 Task: Create Card Project Risk Assessment in Board Knowledge Base Software to Workspace External Affairs. Create Card Event Coordination Review in Board Customer Churn Analysis to Workspace External Affairs. Create Card Project Risk Assessment in Board Sales Team Training and Development to Workspace External Affairs
Action: Mouse moved to (876, 303)
Screenshot: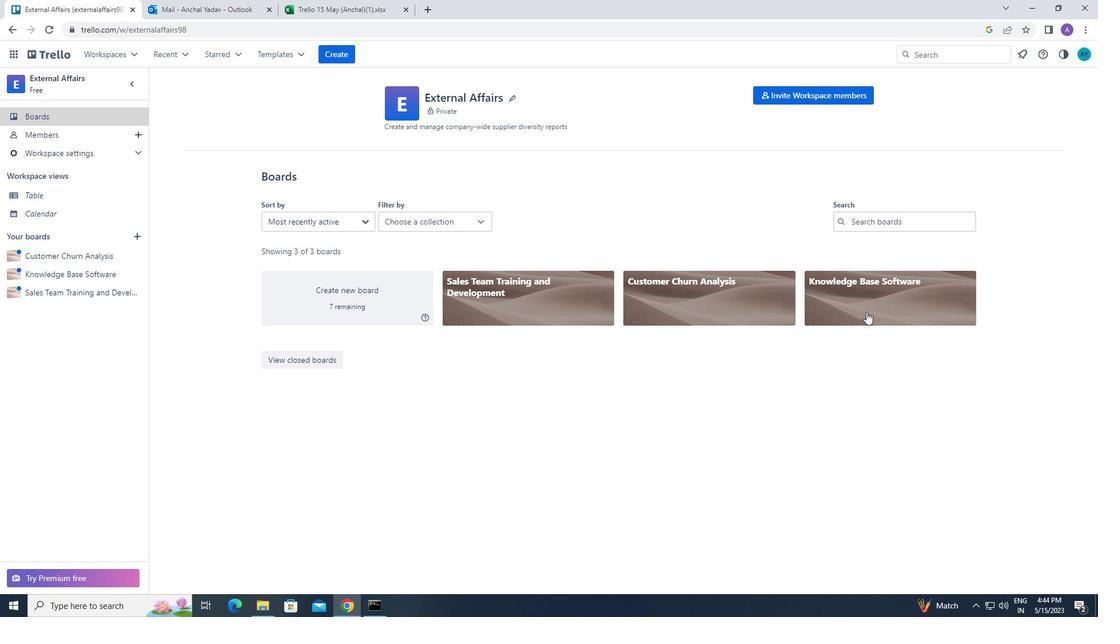 
Action: Mouse pressed left at (876, 303)
Screenshot: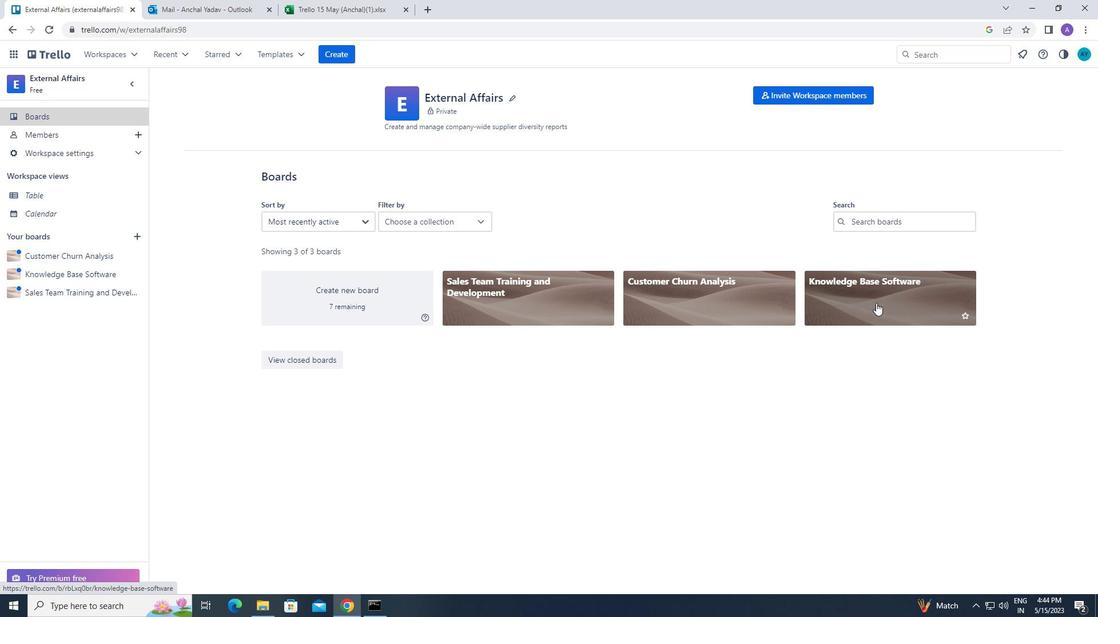 
Action: Mouse moved to (374, 145)
Screenshot: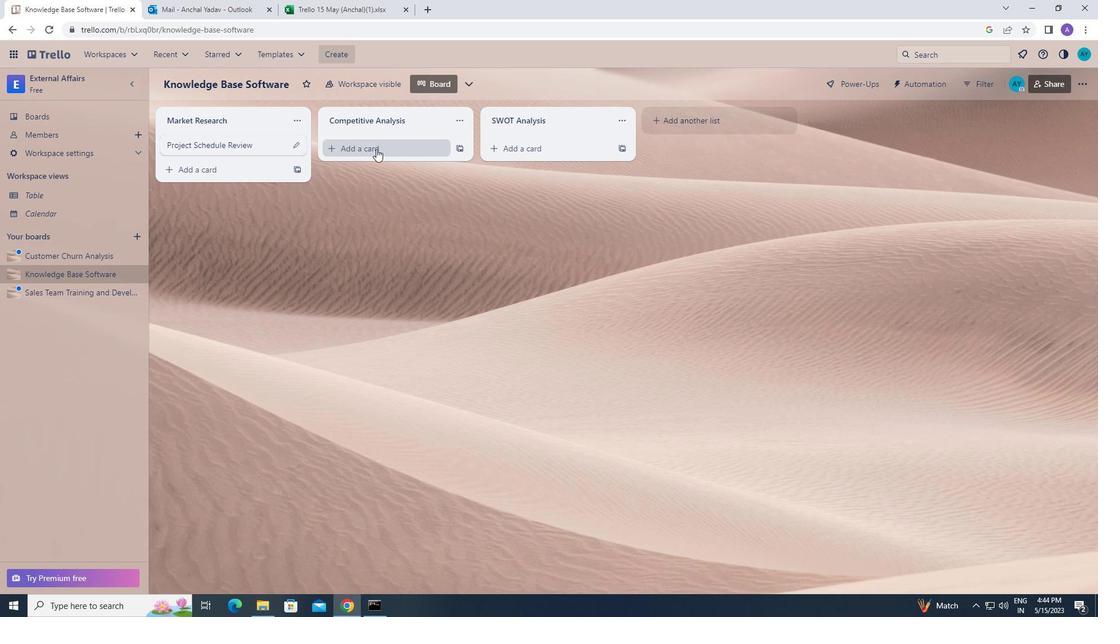 
Action: Mouse pressed left at (374, 145)
Screenshot: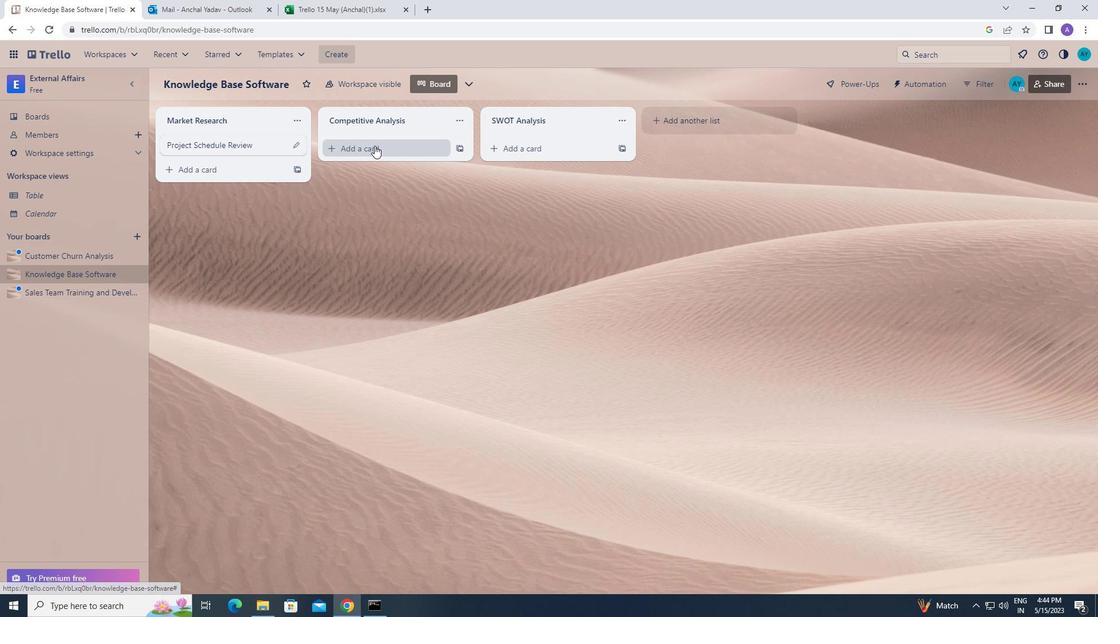 
Action: Mouse moved to (370, 152)
Screenshot: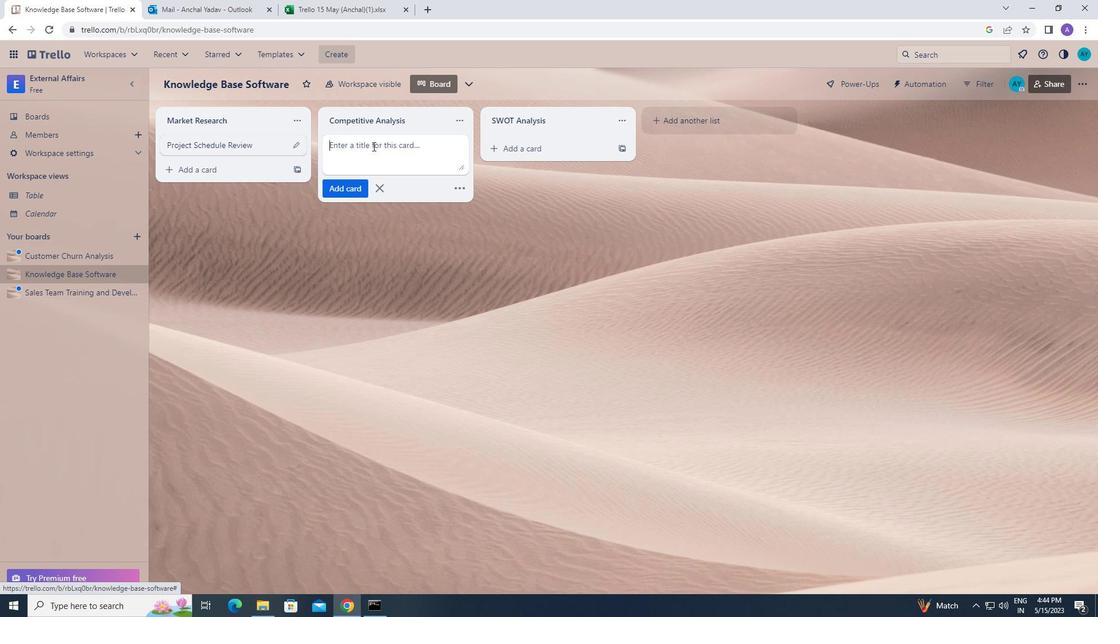
Action: Mouse pressed left at (370, 152)
Screenshot: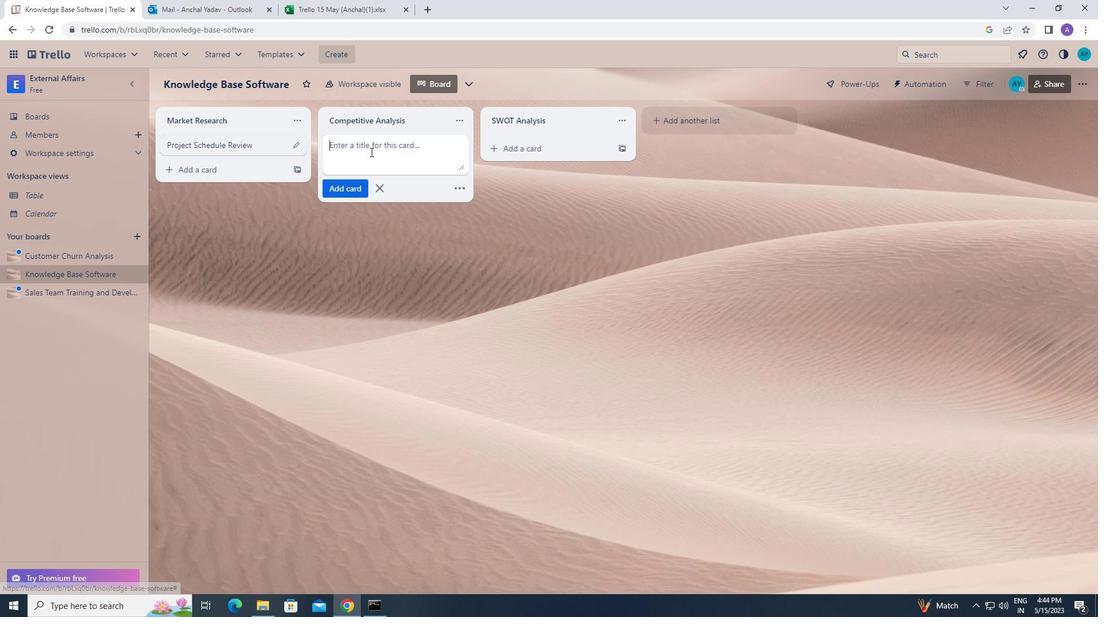 
Action: Key pressed p<Key.caps_lock>roject<Key.space><Key.caps_lock>r<Key.caps_lock>
Screenshot: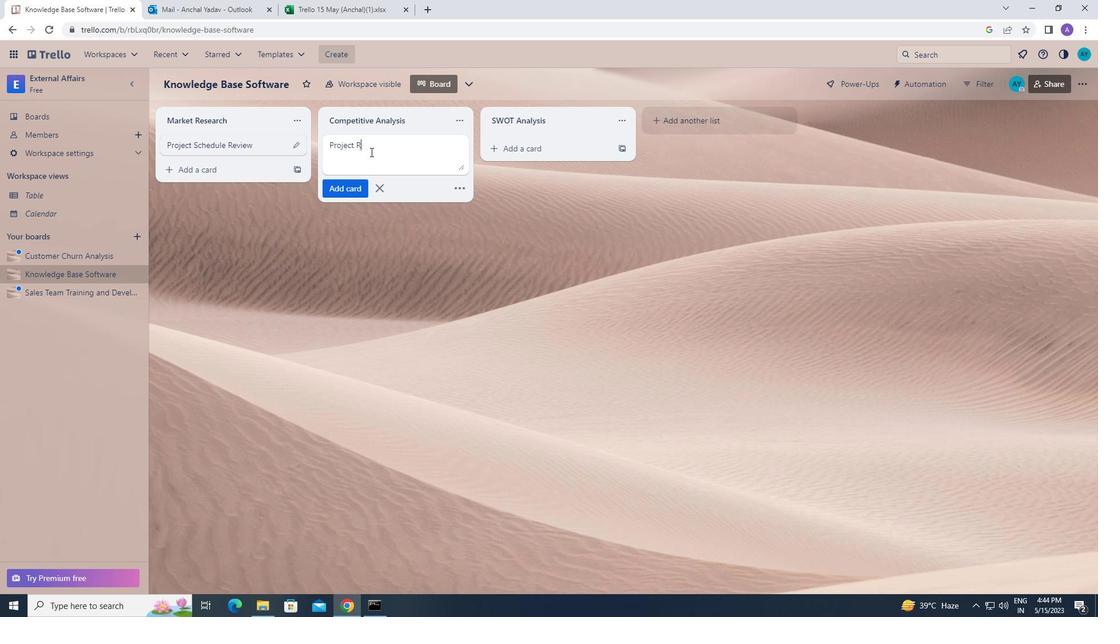 
Action: Mouse moved to (422, 172)
Screenshot: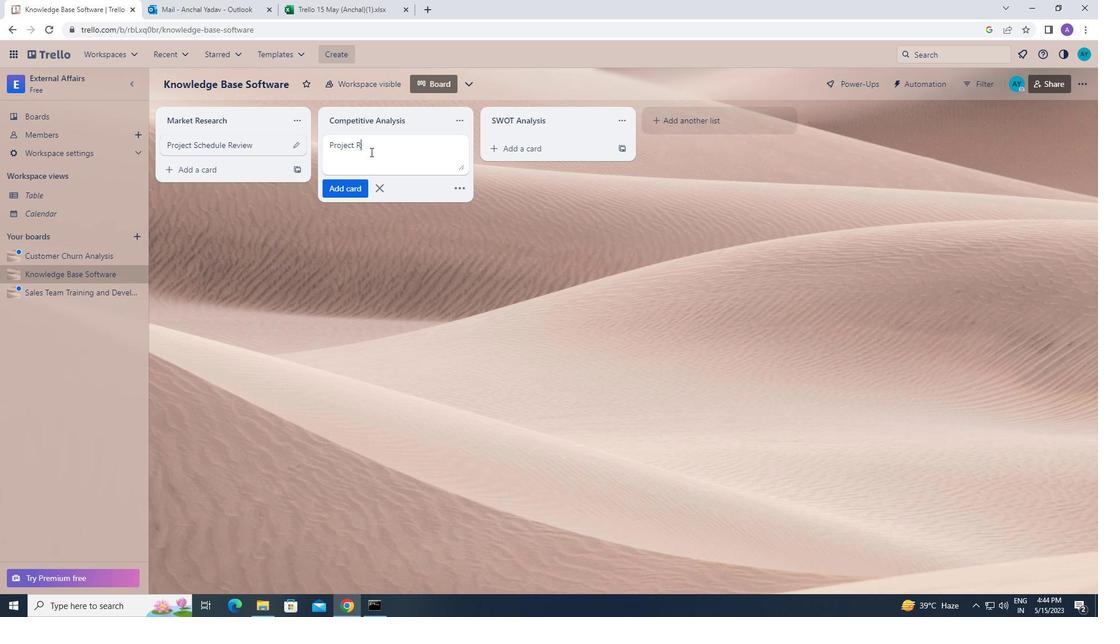 
Action: Key pressed i
Screenshot: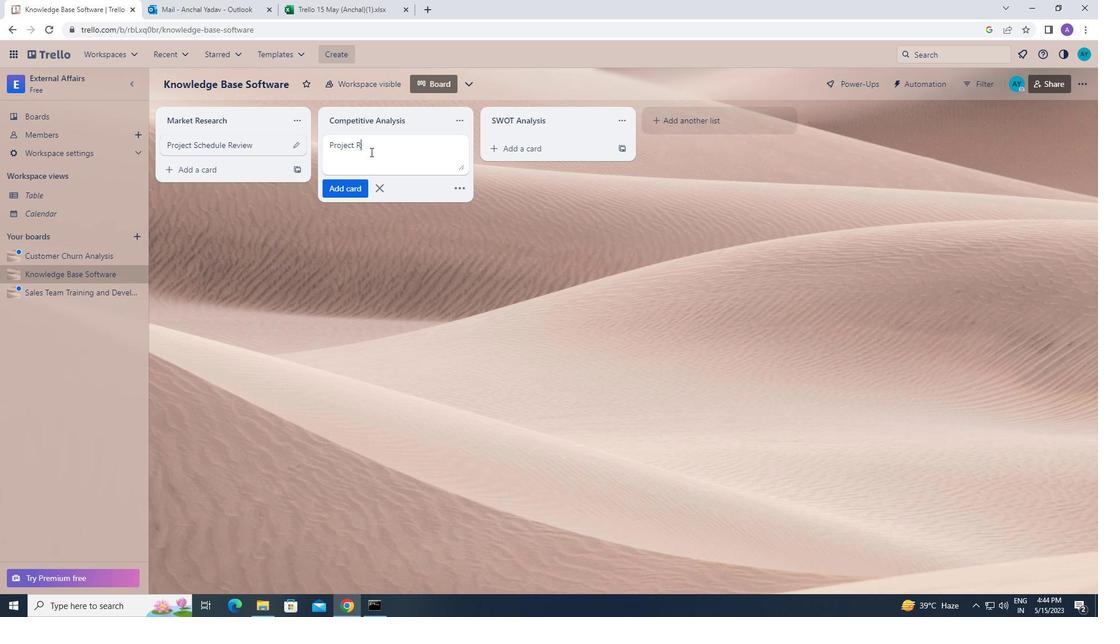 
Action: Mouse moved to (582, 268)
Screenshot: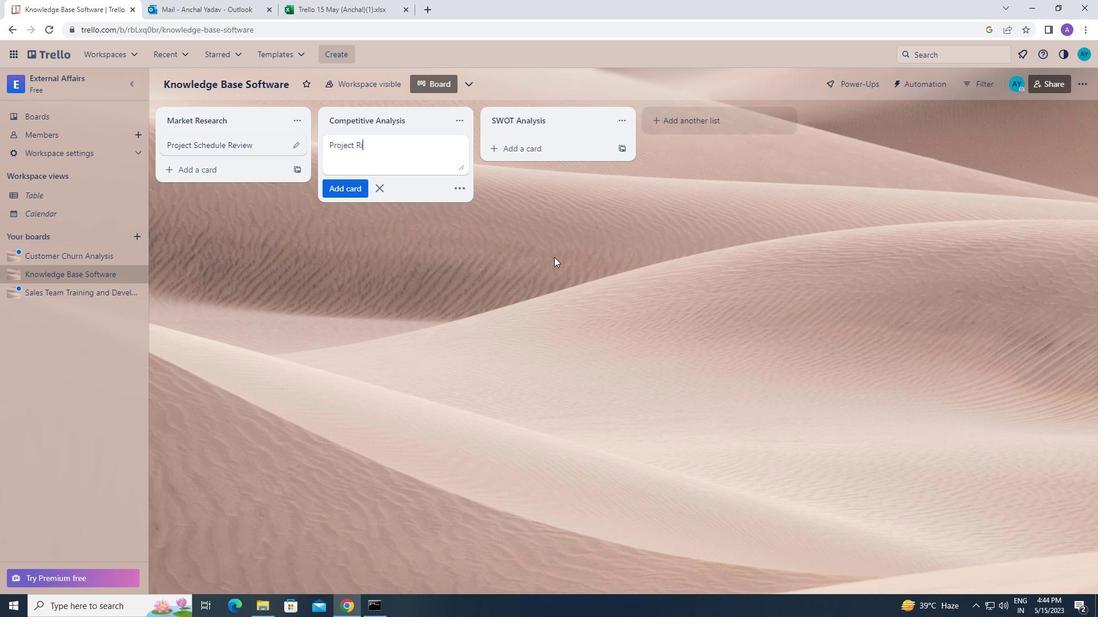 
Action: Key pressed sk<Key.space><Key.caps_lock>a<Key.caps_lock>ssessmen
Screenshot: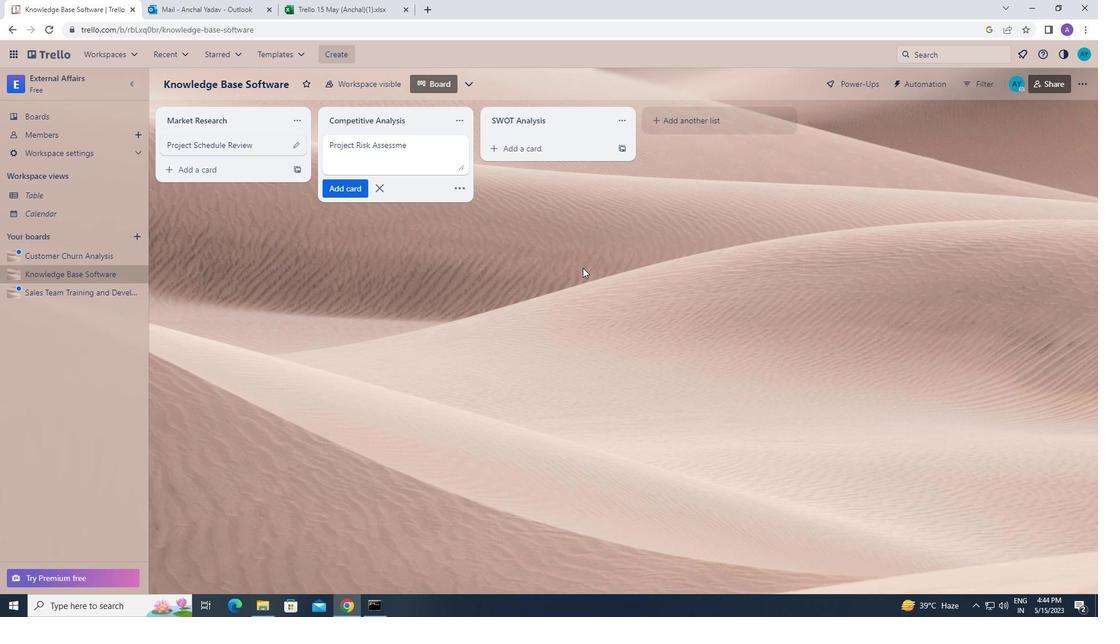 
Action: Mouse moved to (586, 270)
Screenshot: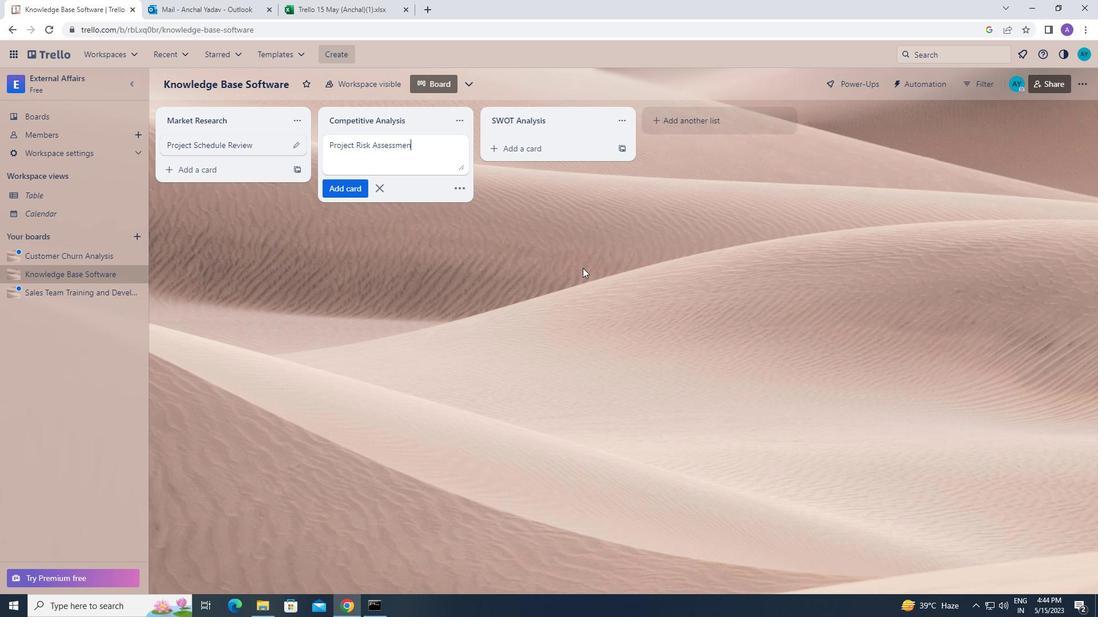 
Action: Key pressed t
Screenshot: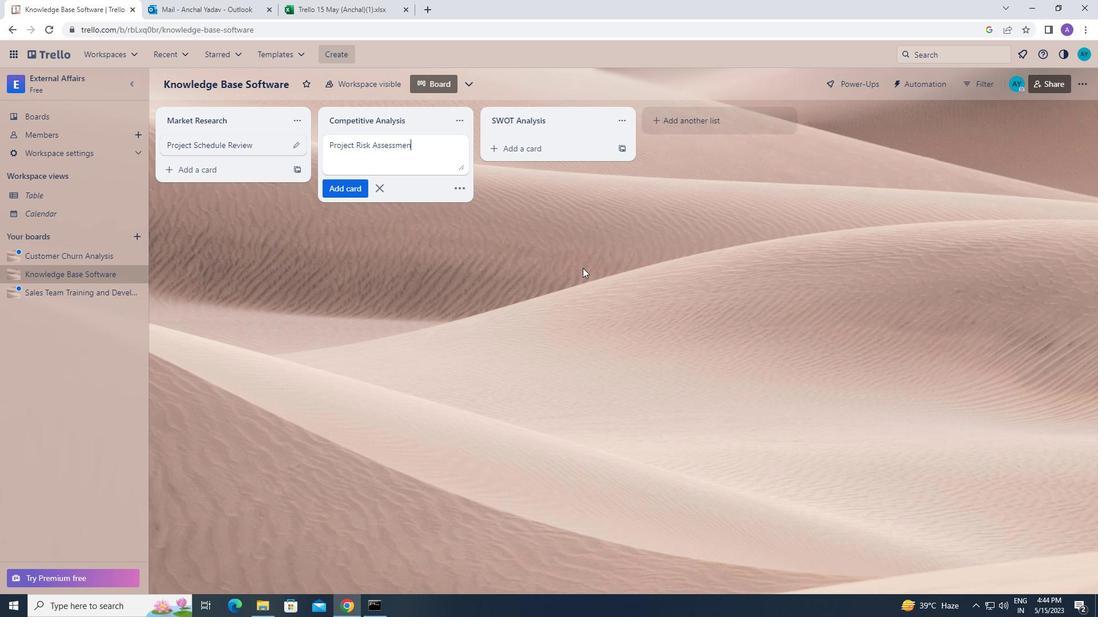 
Action: Mouse moved to (350, 190)
Screenshot: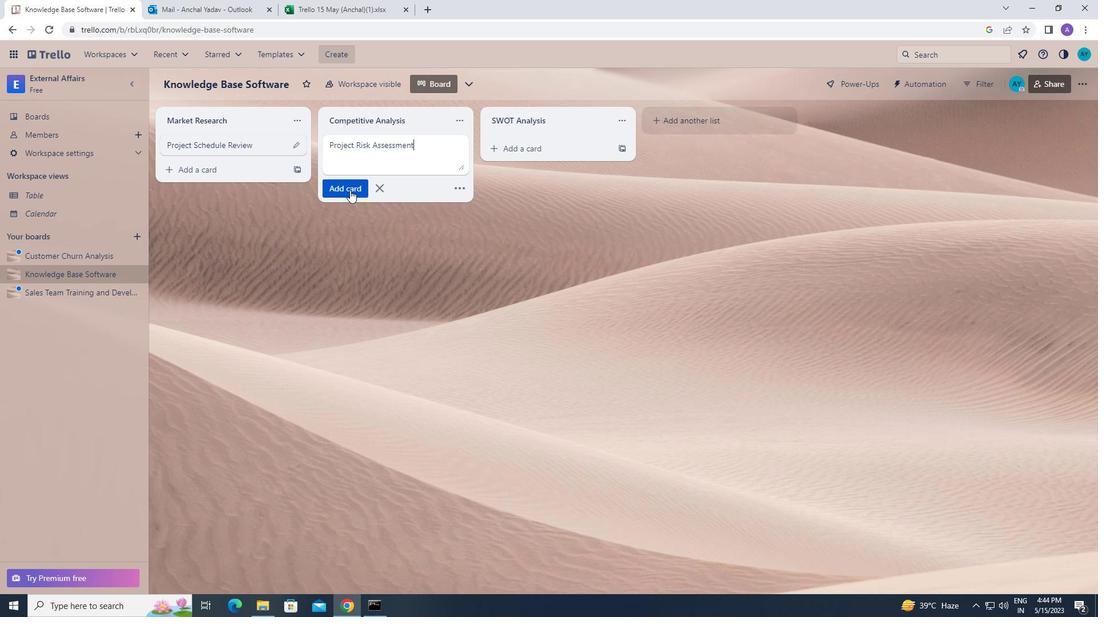 
Action: Mouse pressed left at (350, 190)
Screenshot: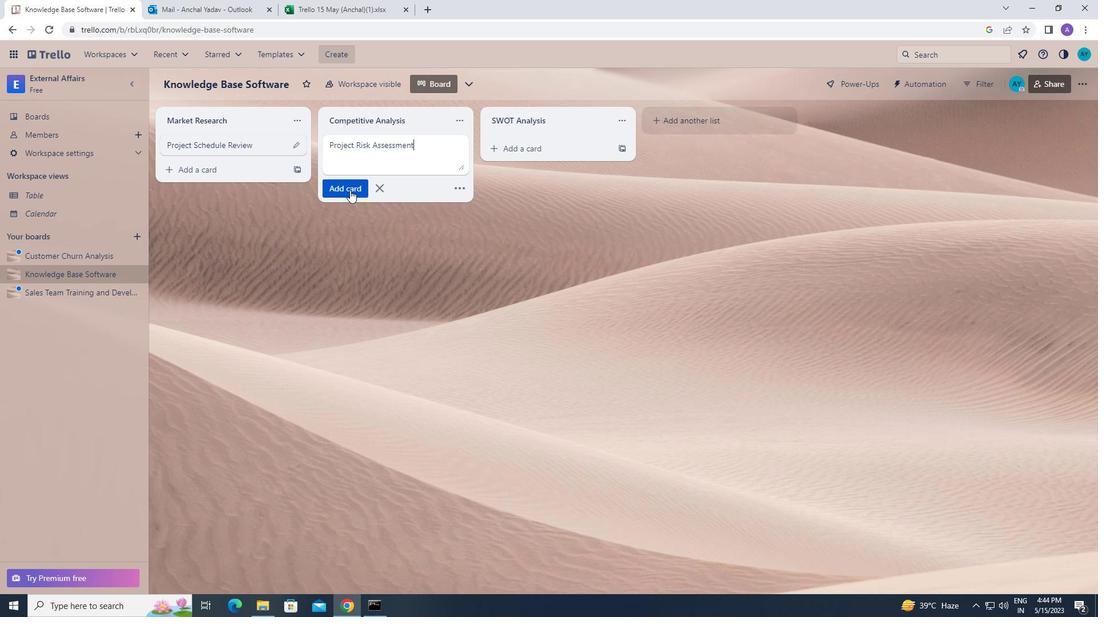 
Action: Mouse moved to (112, 54)
Screenshot: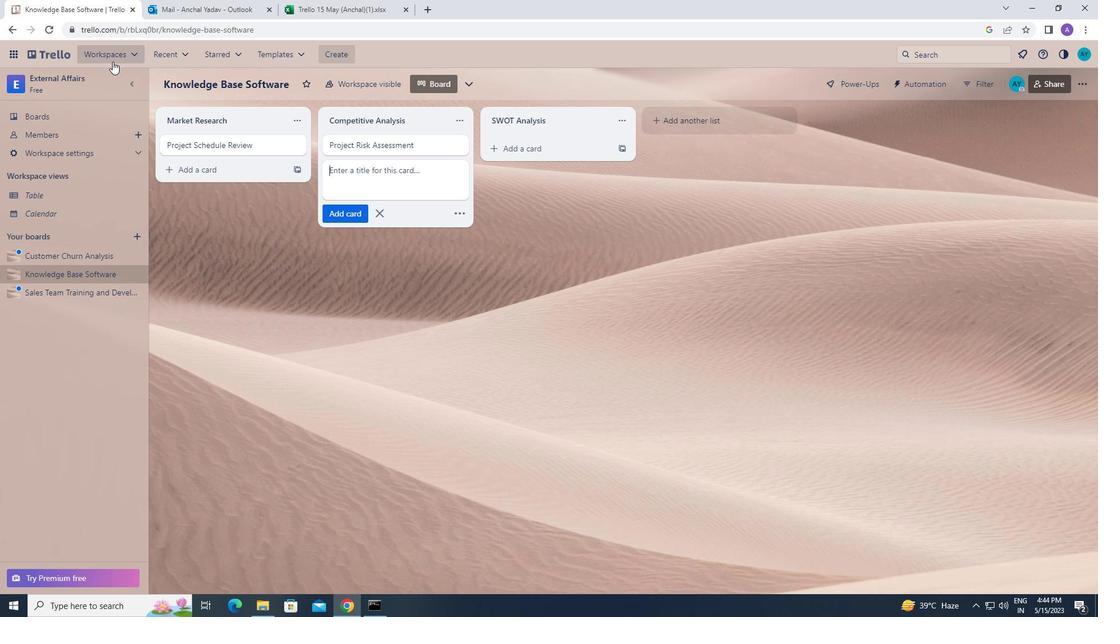 
Action: Mouse pressed left at (112, 54)
Screenshot: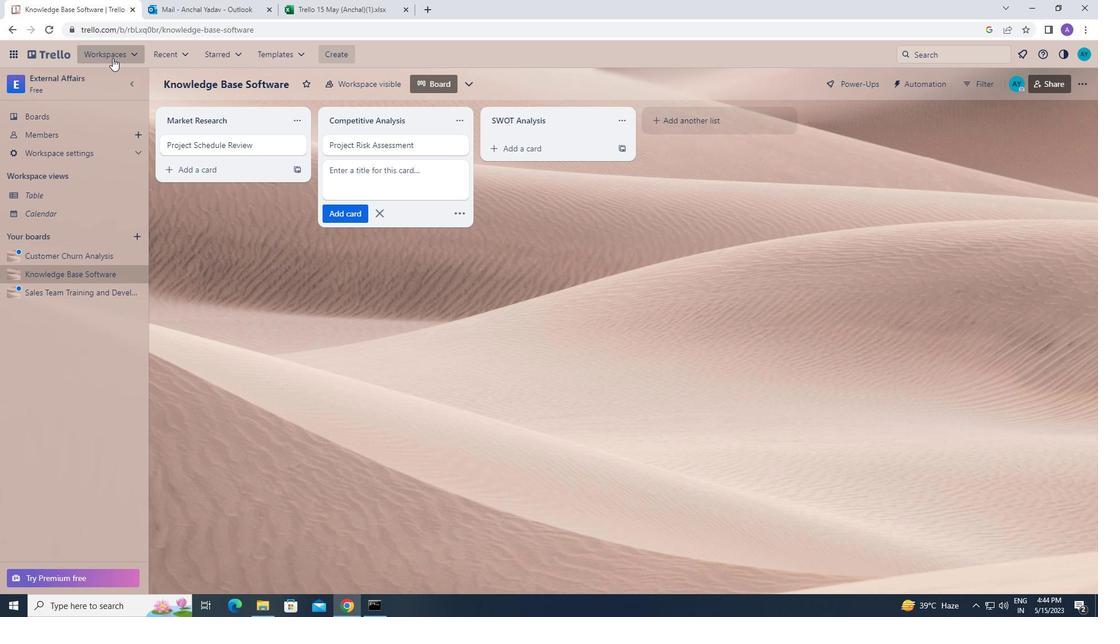 
Action: Mouse moved to (171, 362)
Screenshot: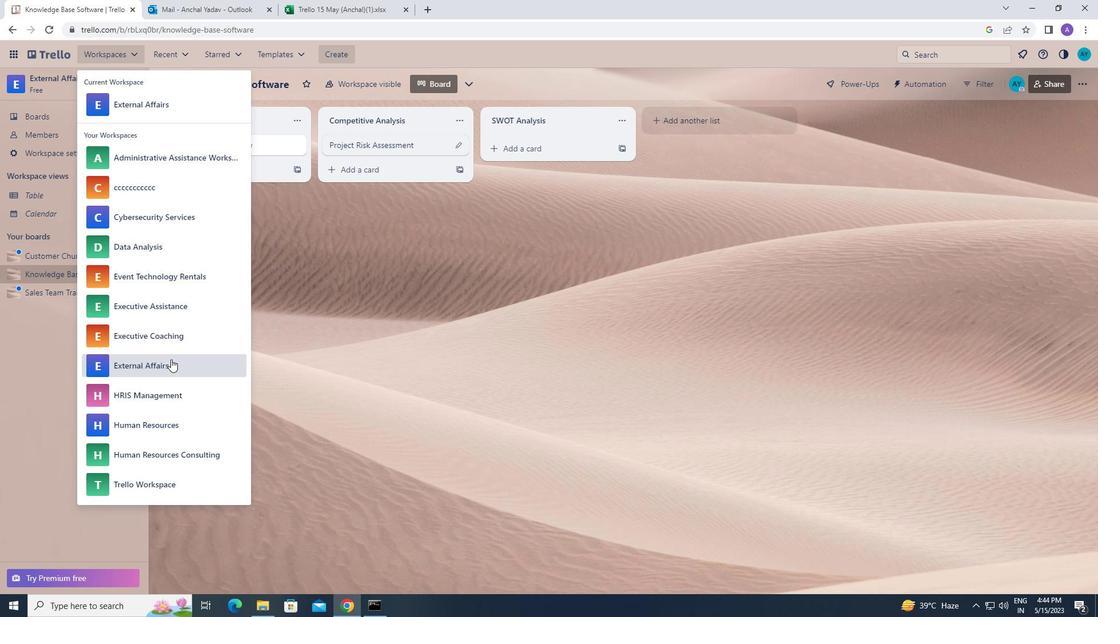 
Action: Mouse pressed left at (171, 362)
Screenshot: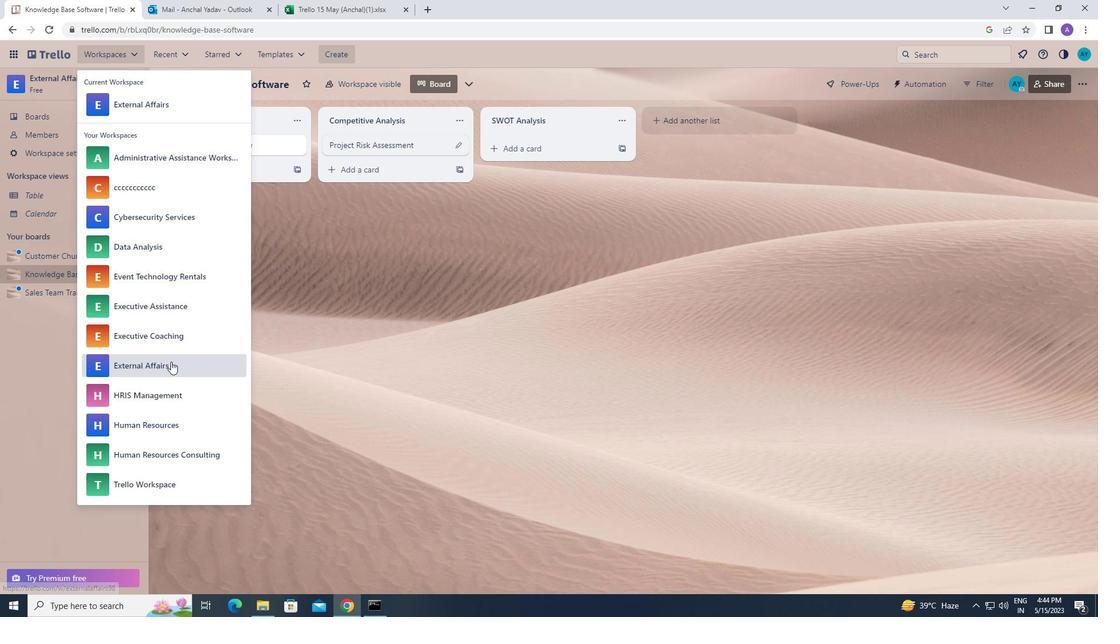 
Action: Mouse moved to (867, 296)
Screenshot: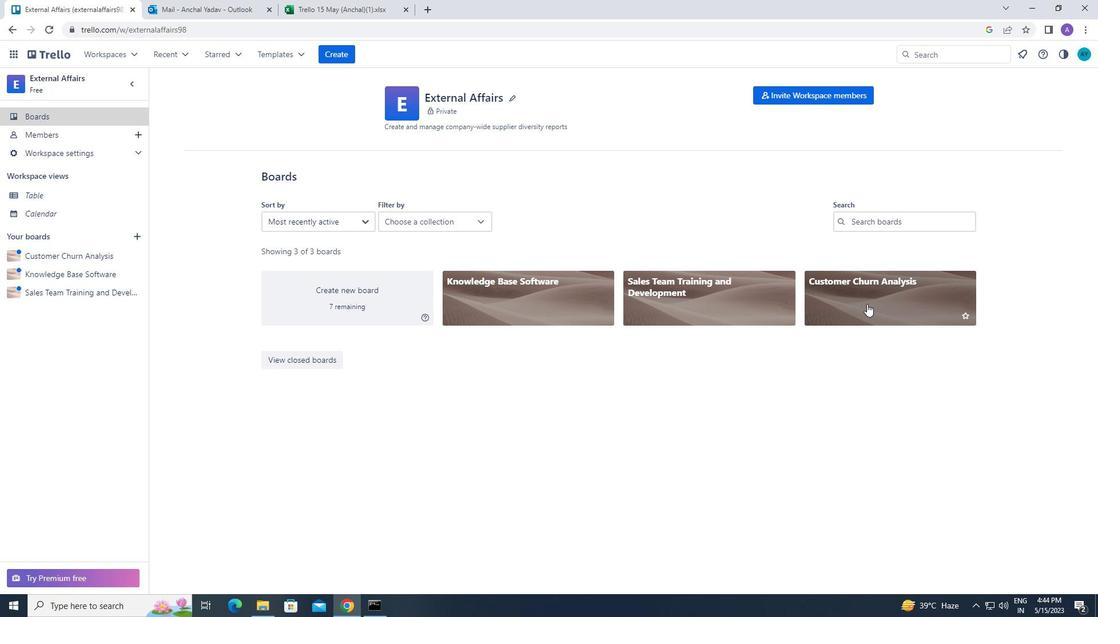 
Action: Mouse pressed left at (867, 296)
Screenshot: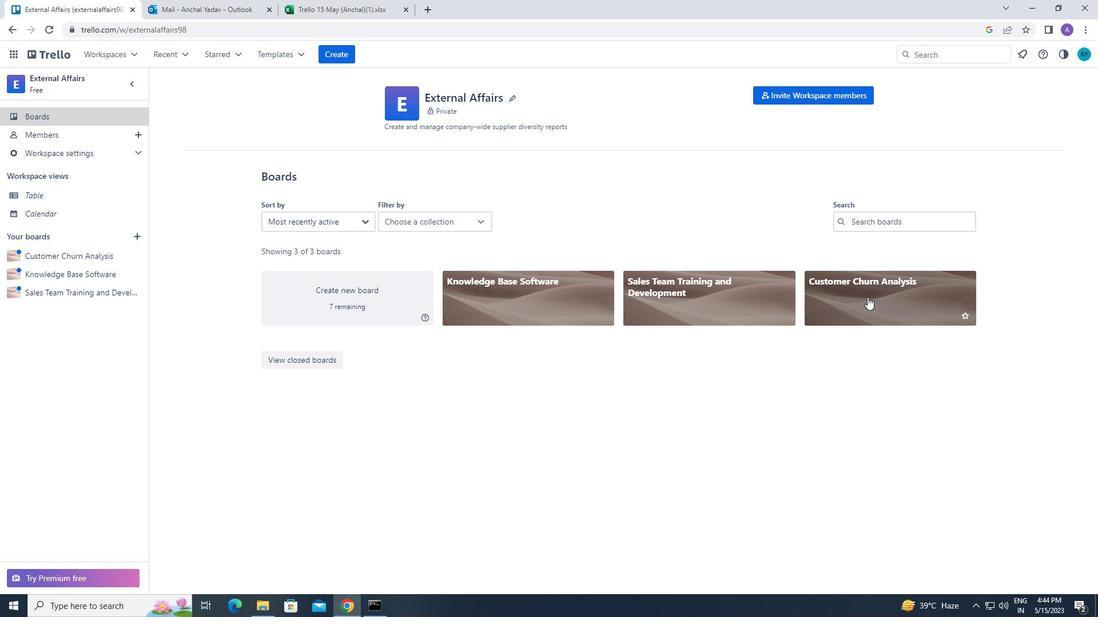 
Action: Mouse moved to (354, 144)
Screenshot: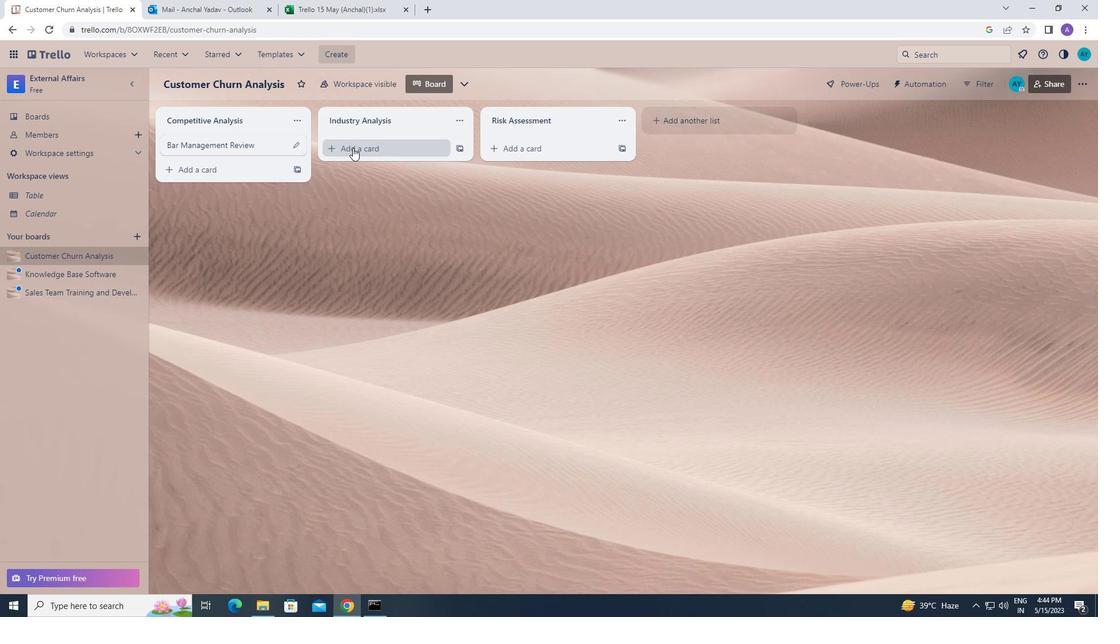 
Action: Mouse pressed left at (354, 144)
Screenshot: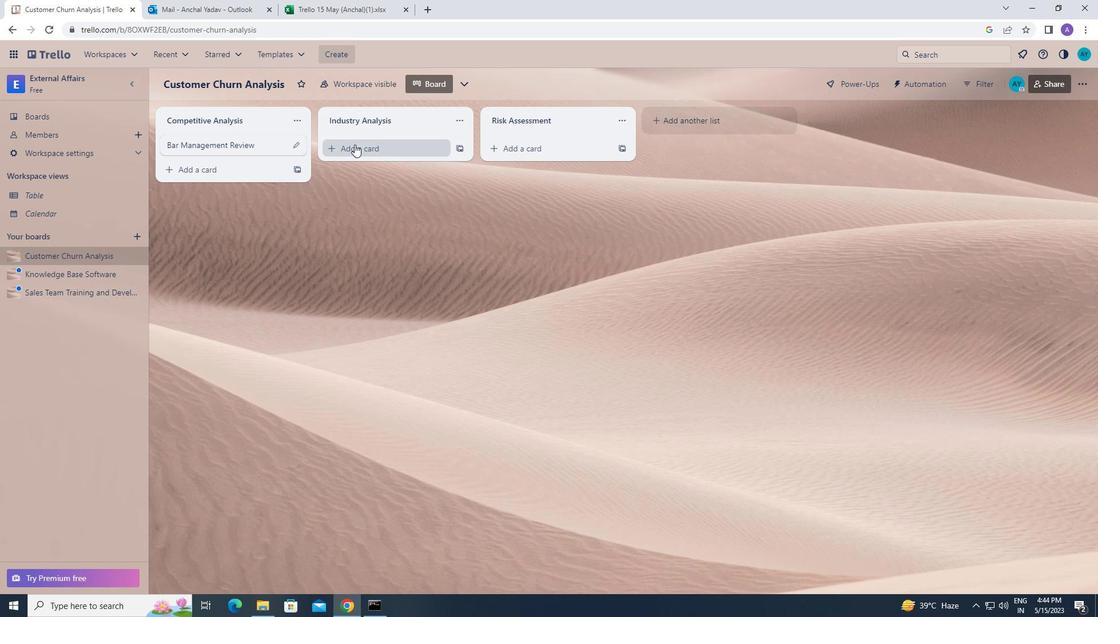
Action: Mouse moved to (361, 157)
Screenshot: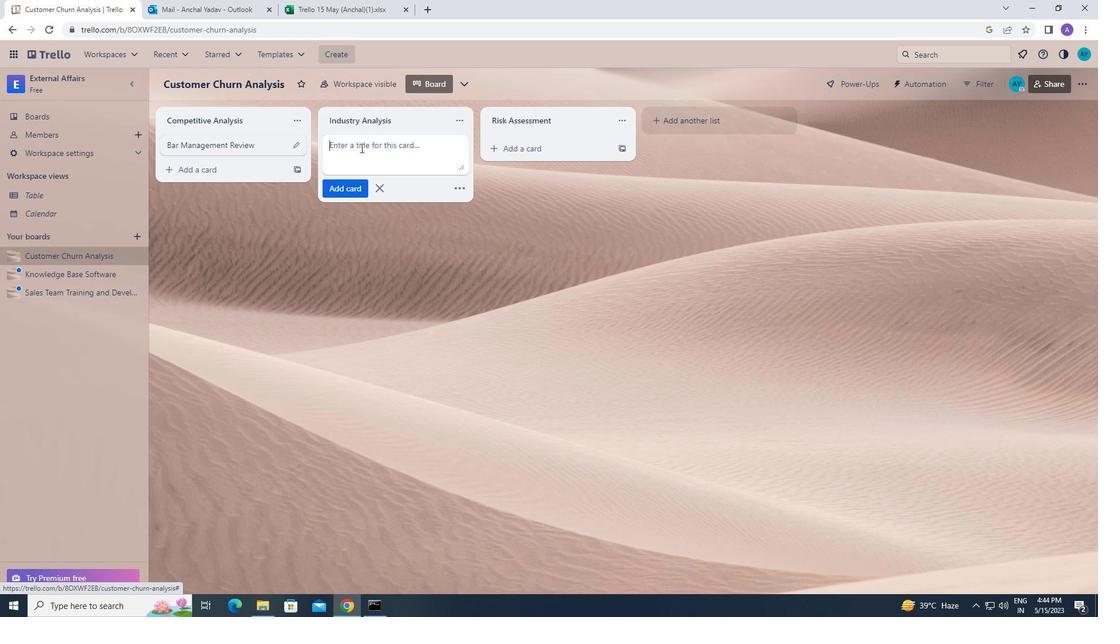 
Action: Mouse pressed left at (361, 157)
Screenshot: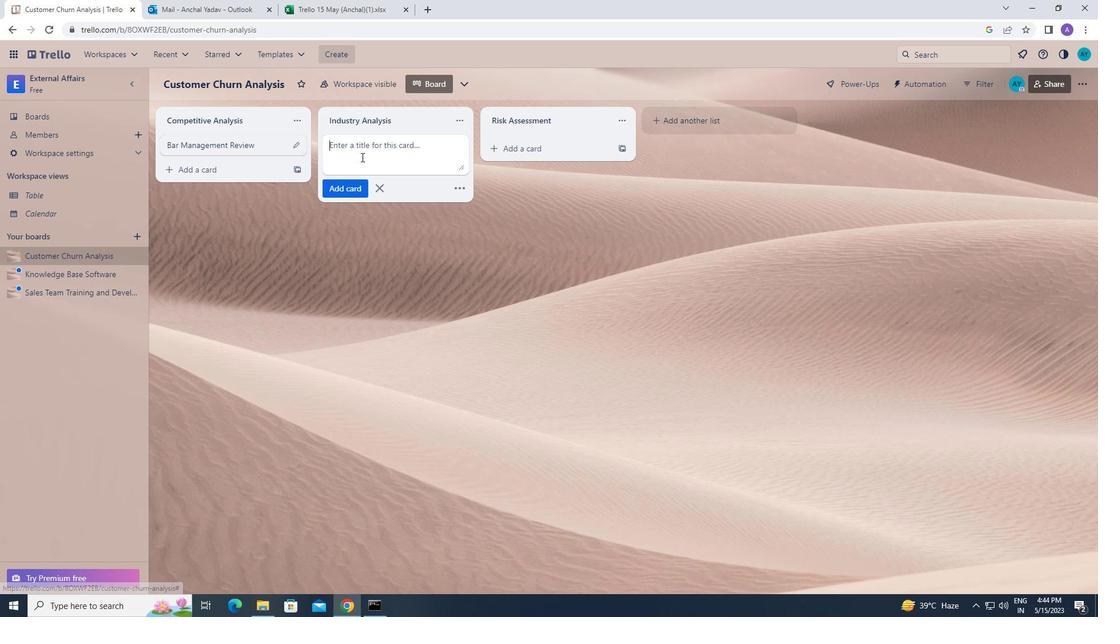 
Action: Key pressed <Key.caps_lock>e<Key.caps_lock>vent<Key.space><Key.caps_lock>c<Key.caps_lock>
Screenshot: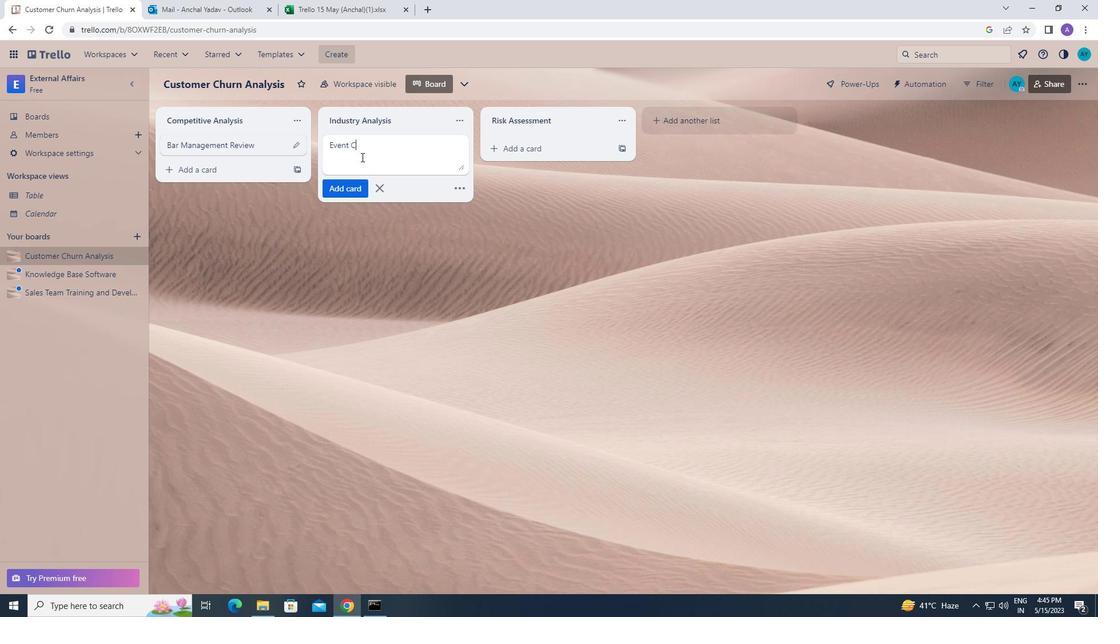 
Action: Mouse moved to (477, 341)
Screenshot: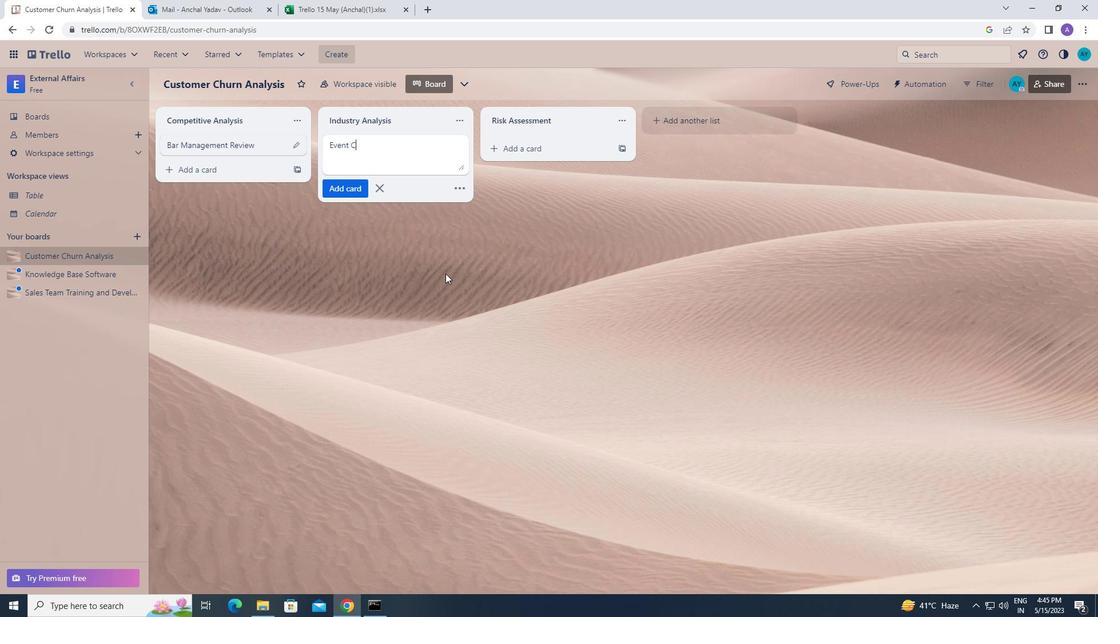 
Action: Key pressed oordination<Key.space><Key.caps_lock>r<Key.caps_lock>eview
Screenshot: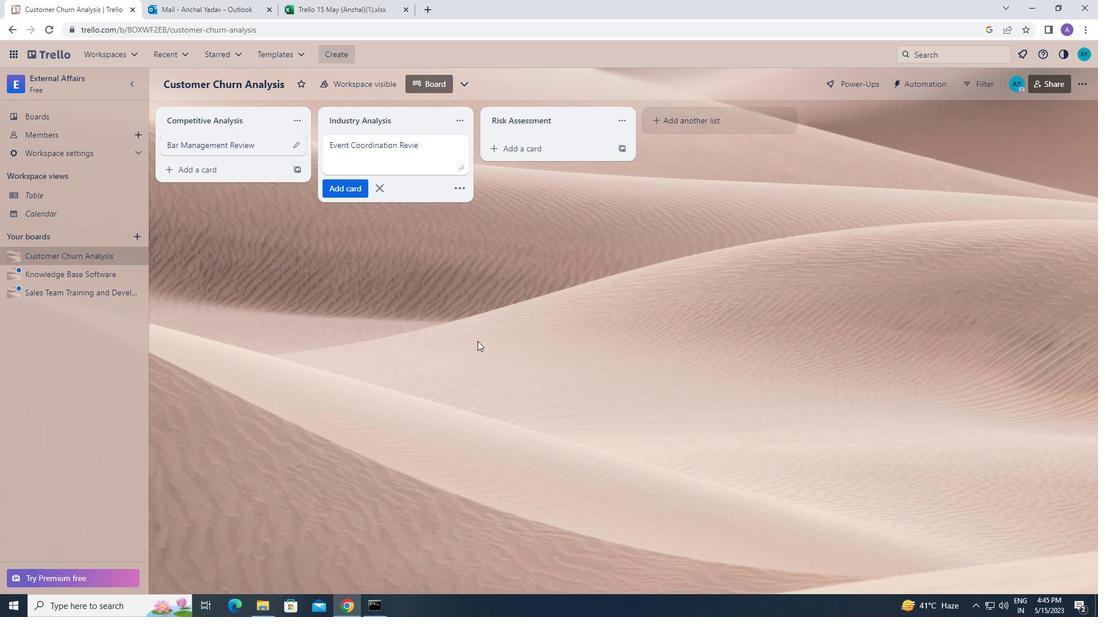 
Action: Mouse moved to (348, 191)
Screenshot: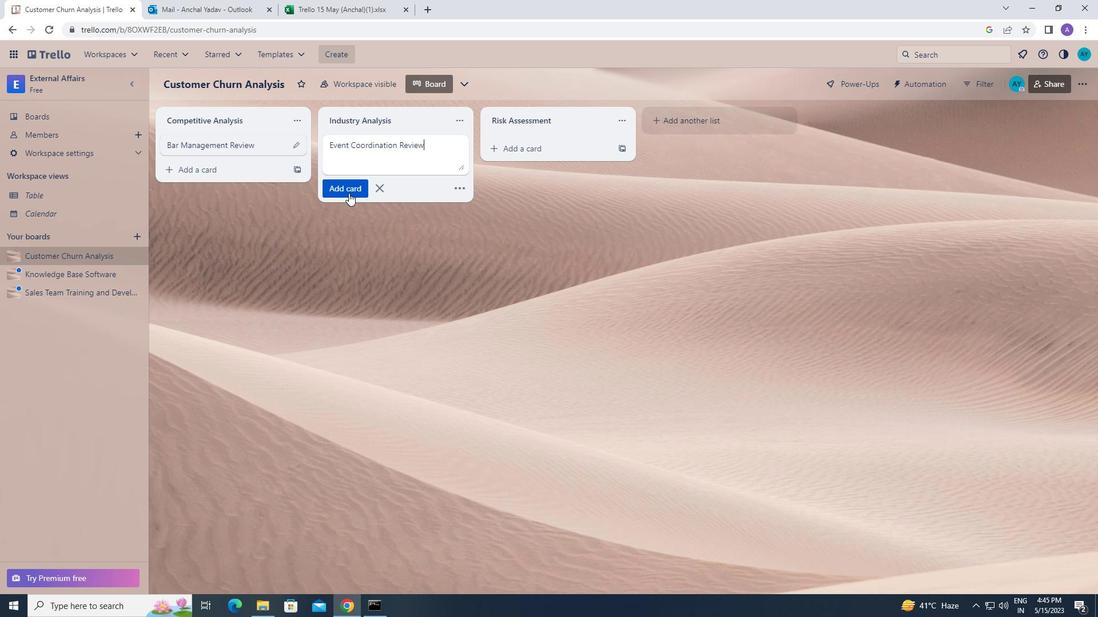 
Action: Mouse pressed left at (348, 191)
Screenshot: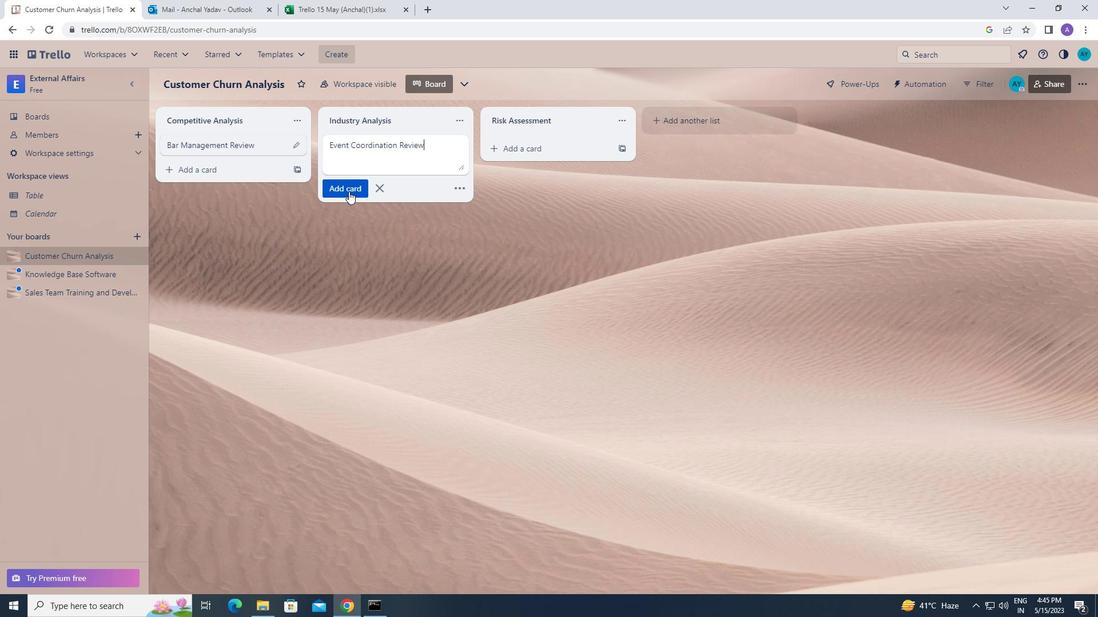 
Action: Mouse moved to (106, 50)
Screenshot: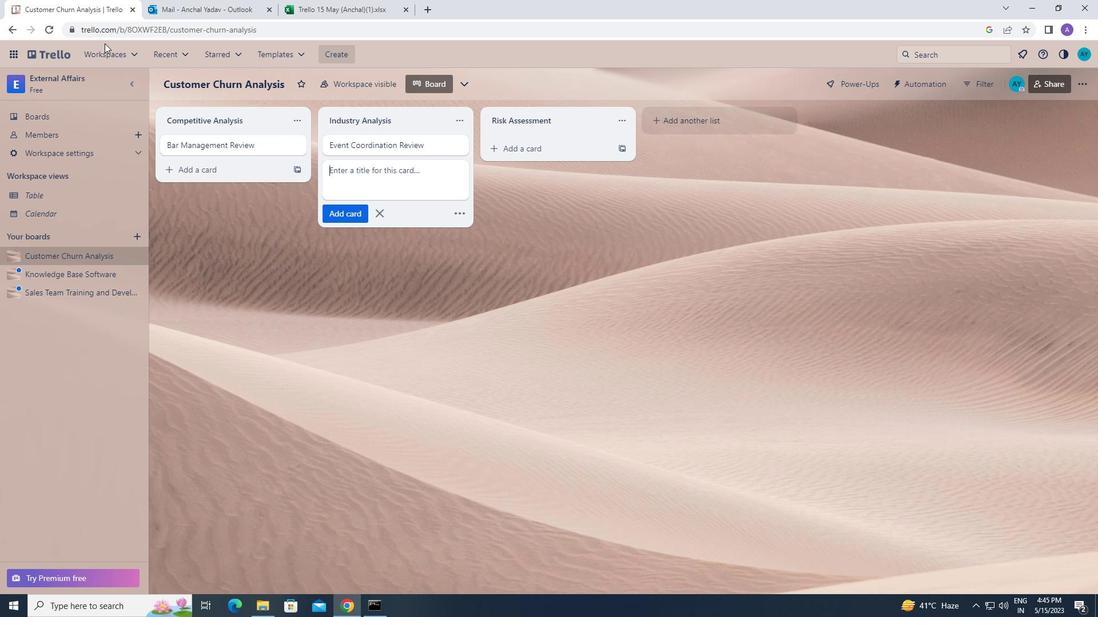 
Action: Mouse pressed left at (106, 50)
Screenshot: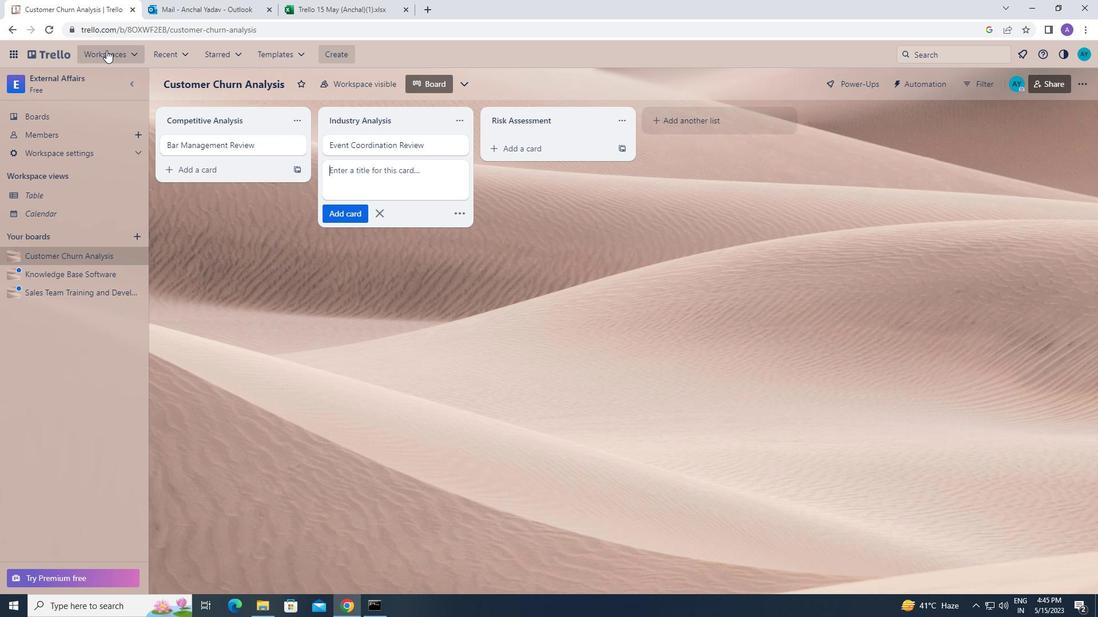 
Action: Mouse moved to (129, 370)
Screenshot: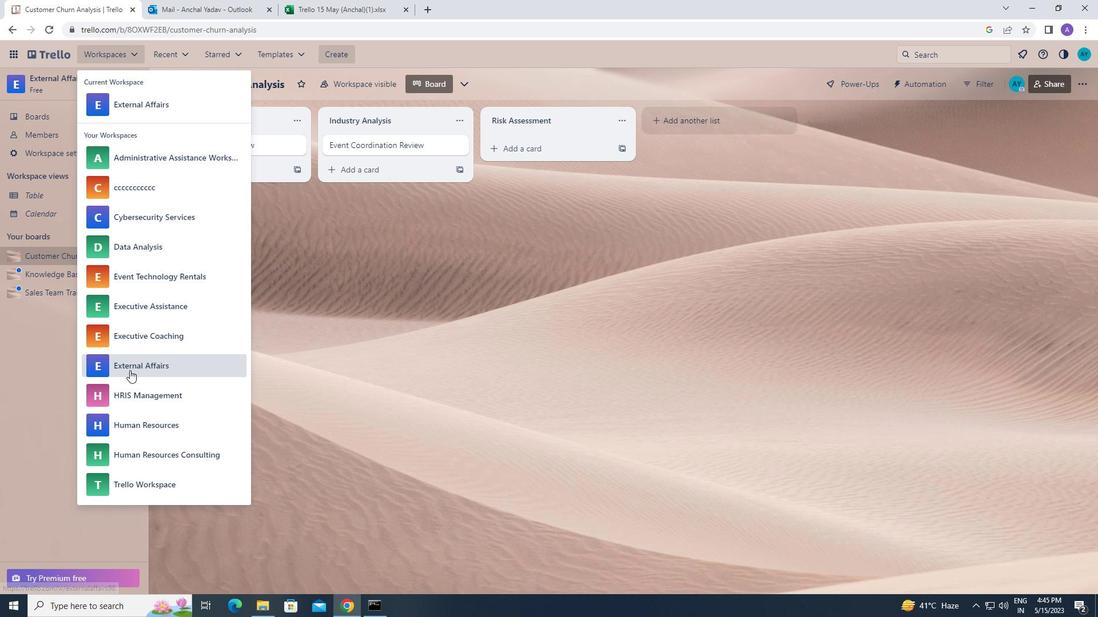 
Action: Mouse pressed left at (129, 370)
Screenshot: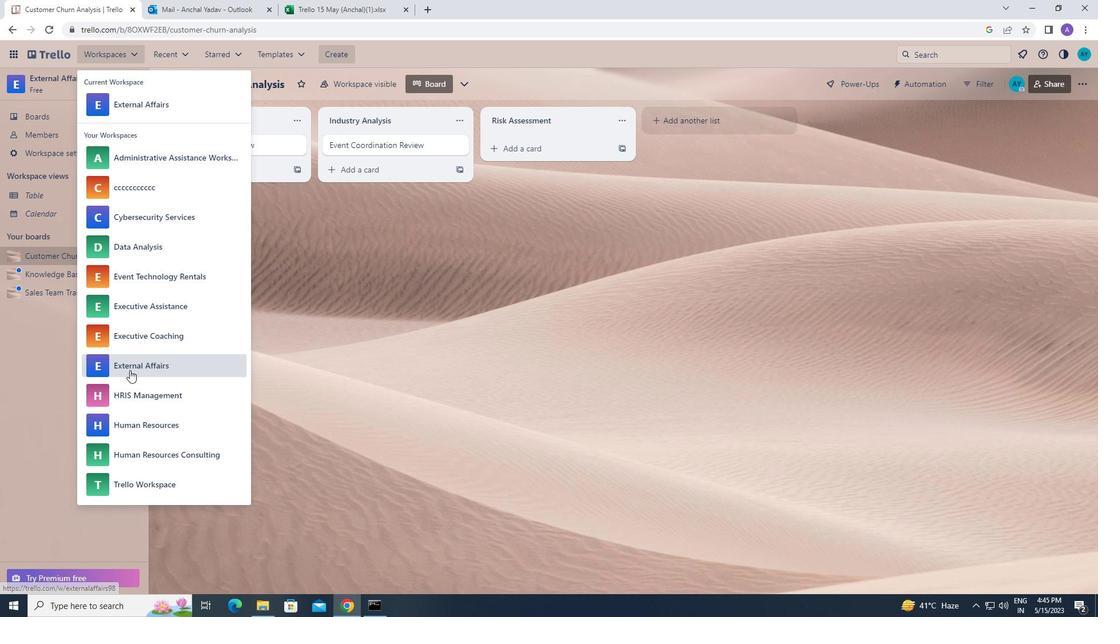 
Action: Mouse moved to (856, 303)
Screenshot: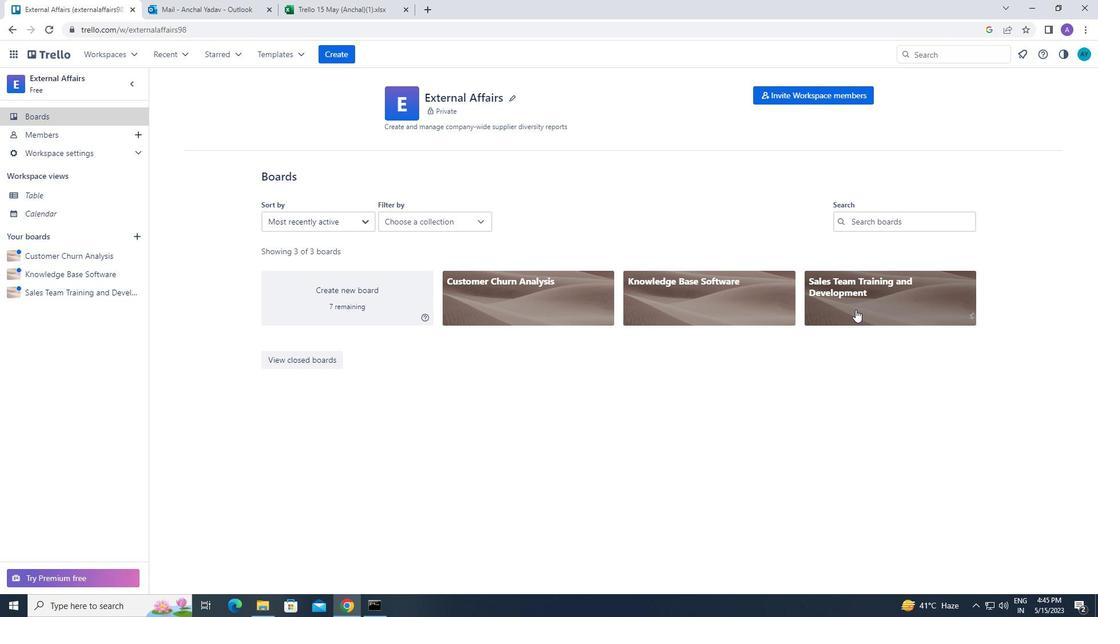 
Action: Mouse pressed left at (856, 303)
Screenshot: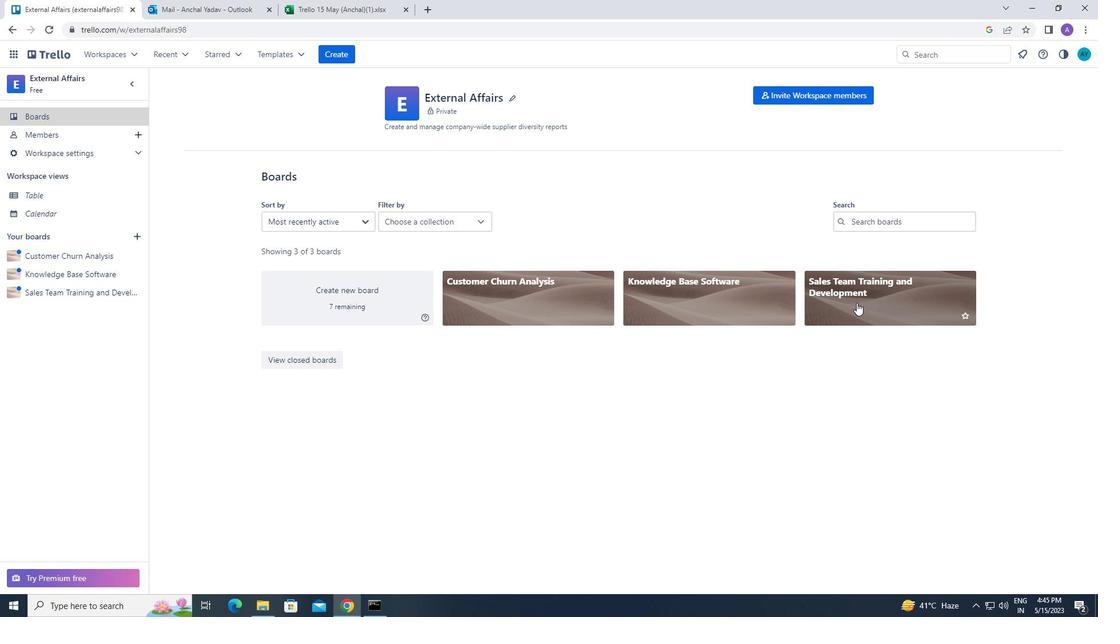 
Action: Mouse moved to (344, 146)
Screenshot: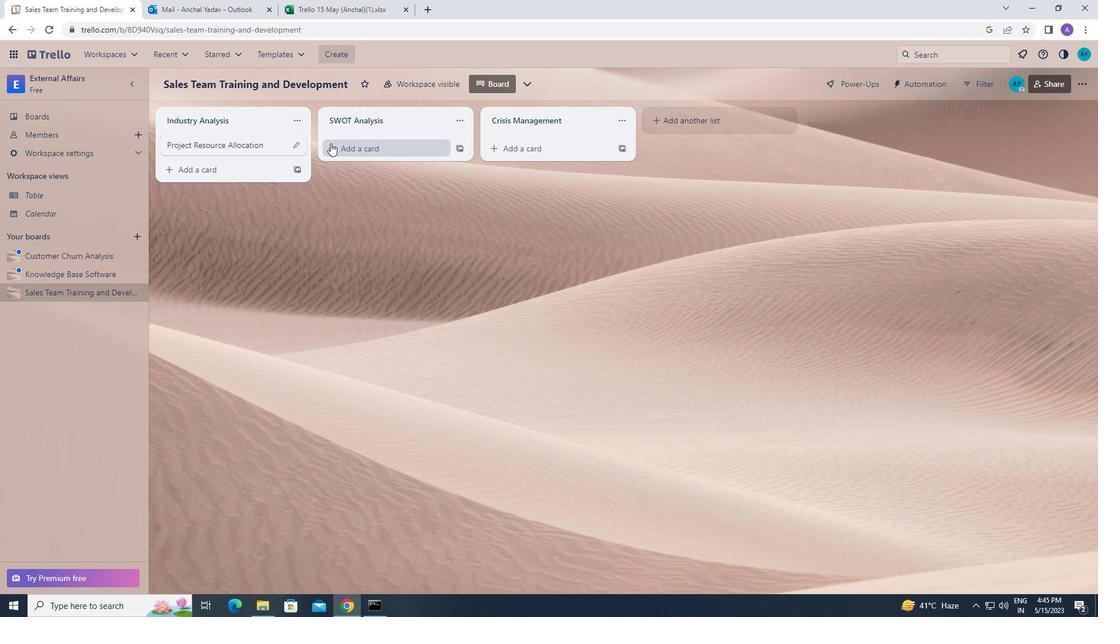 
Action: Mouse pressed left at (344, 146)
Screenshot: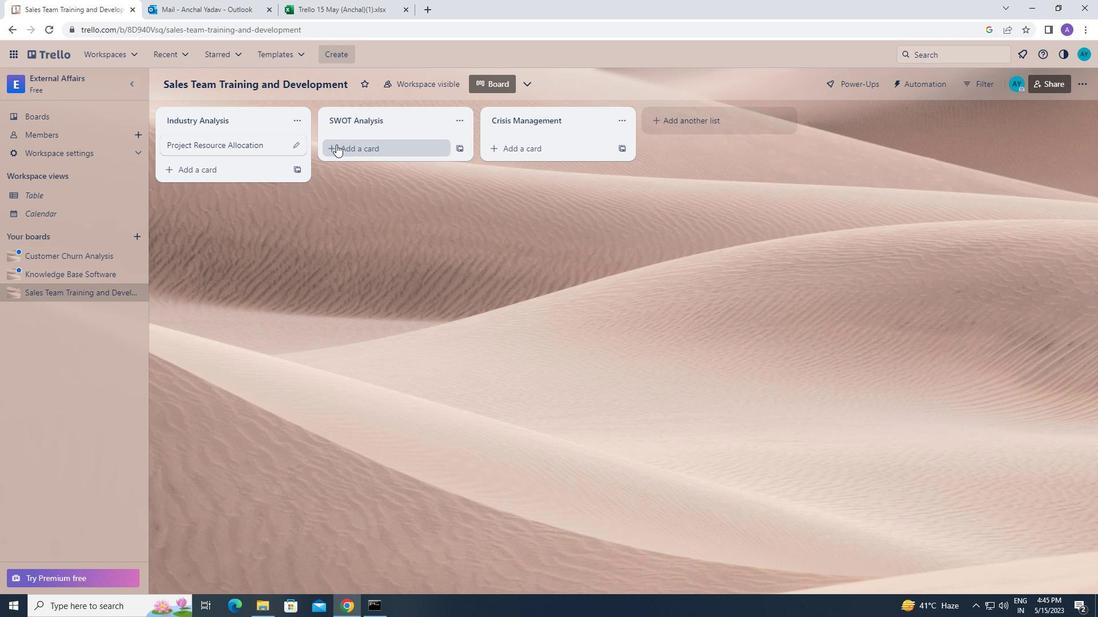 
Action: Mouse moved to (341, 156)
Screenshot: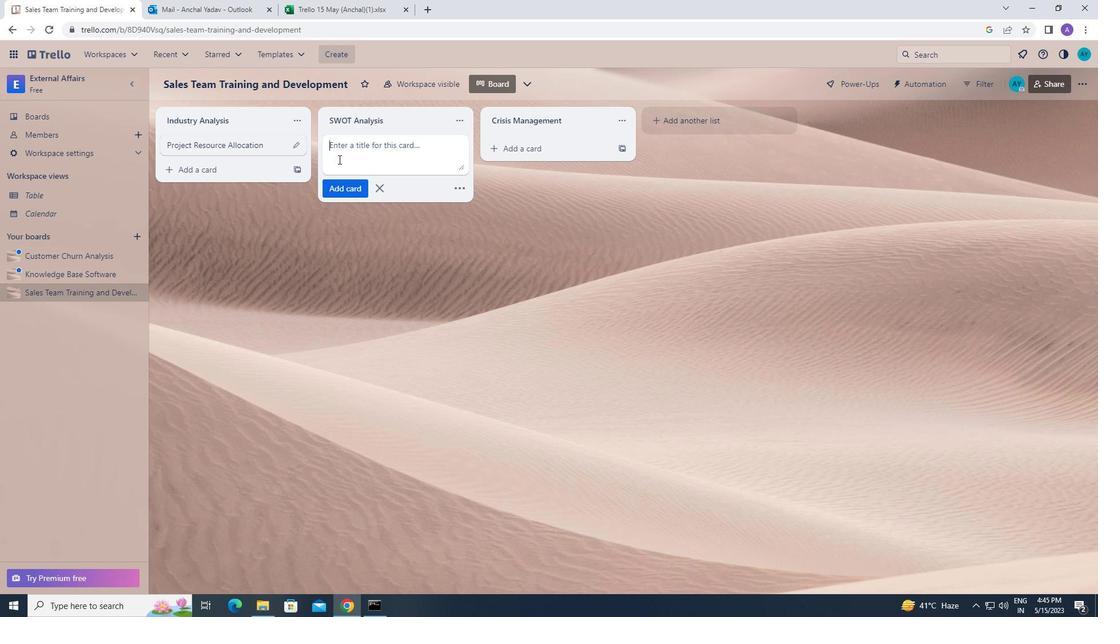 
Action: Mouse pressed left at (341, 156)
Screenshot: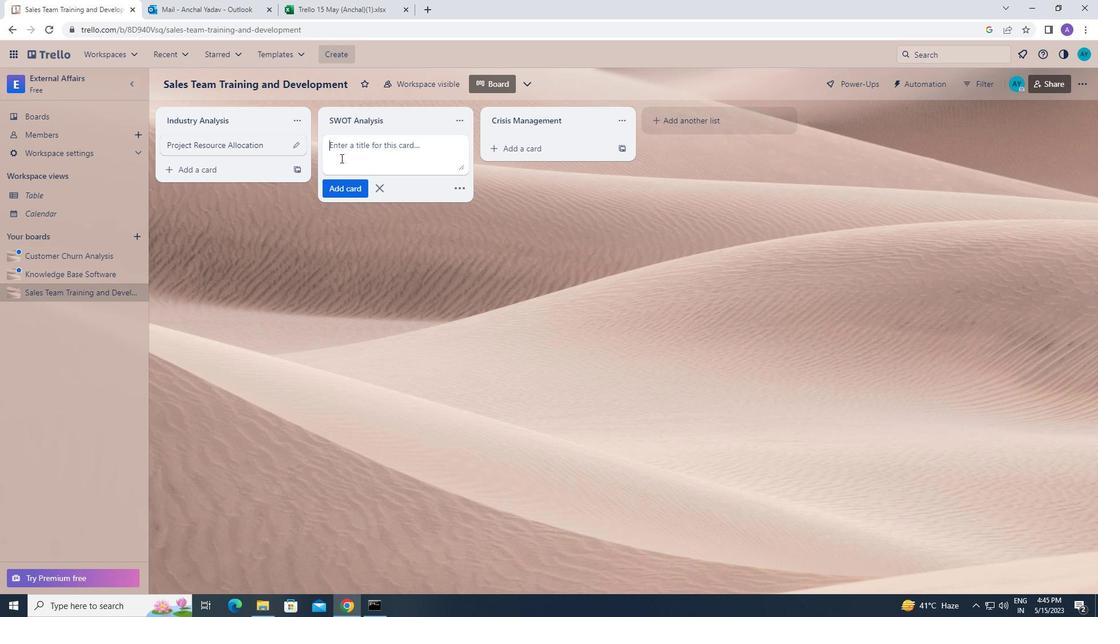
Action: Key pressed <Key.caps_lock>p<Key.caps_lock>roj
Screenshot: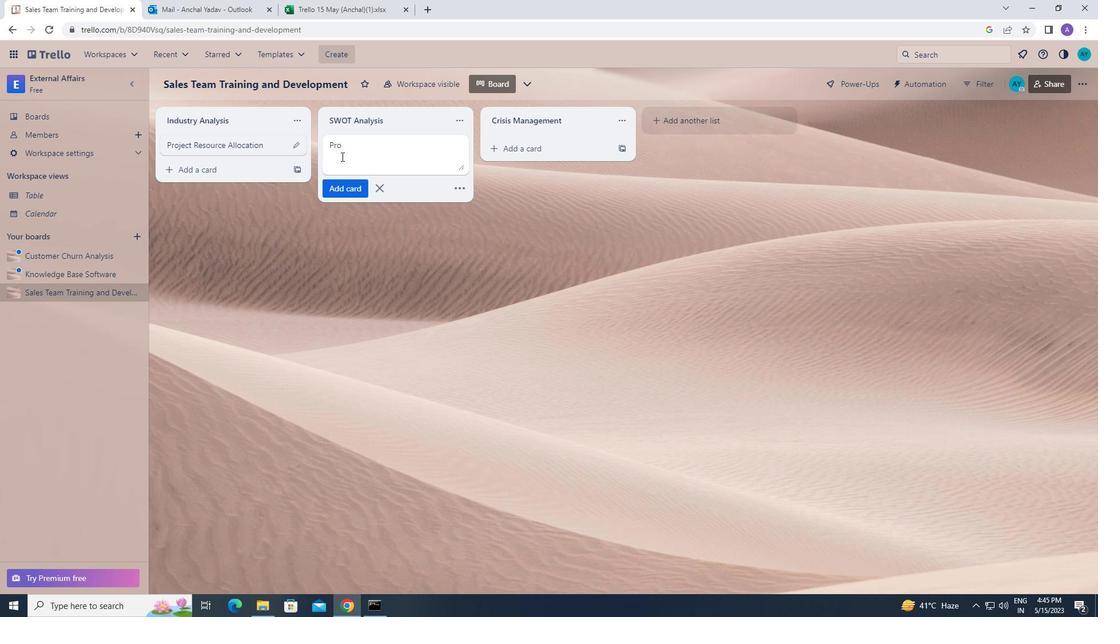 
Action: Mouse moved to (392, 157)
Screenshot: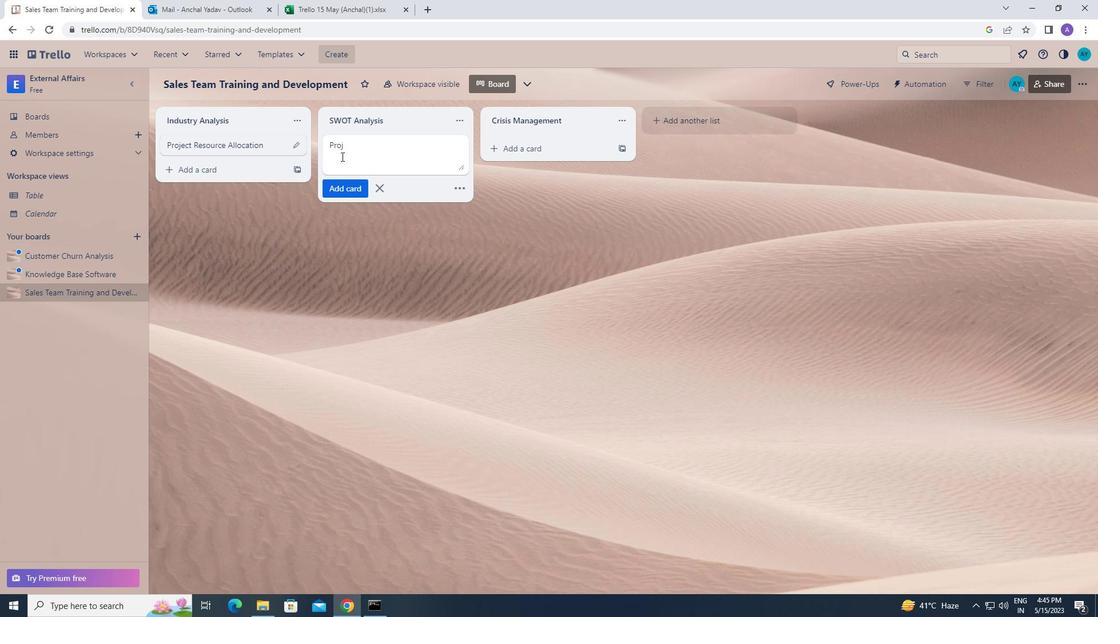 
Action: Key pressed e
Screenshot: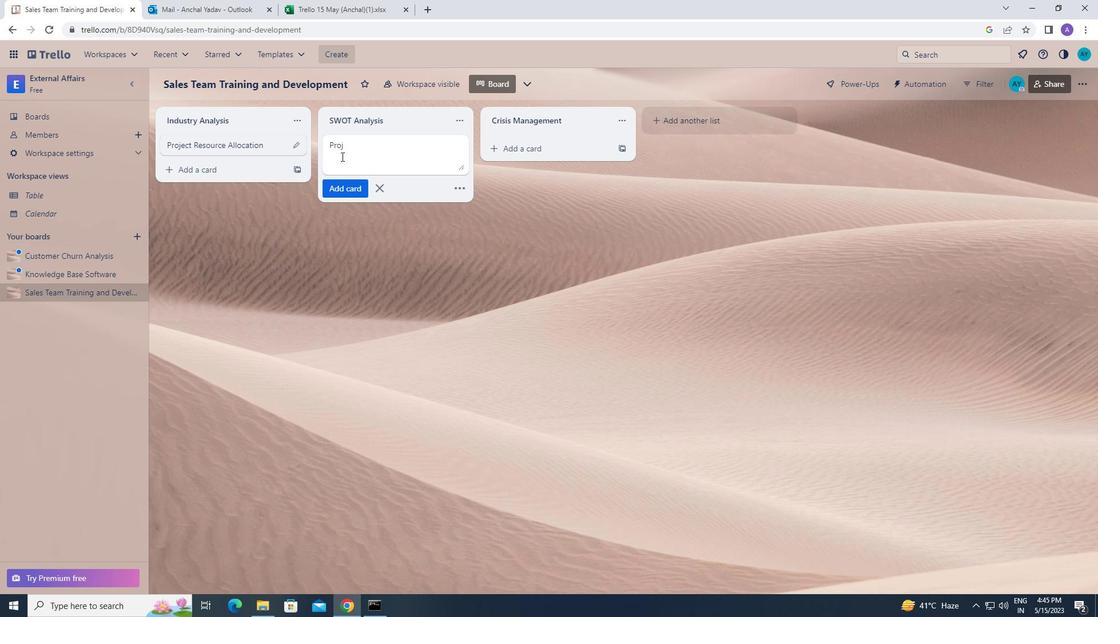 
Action: Mouse moved to (458, 189)
Screenshot: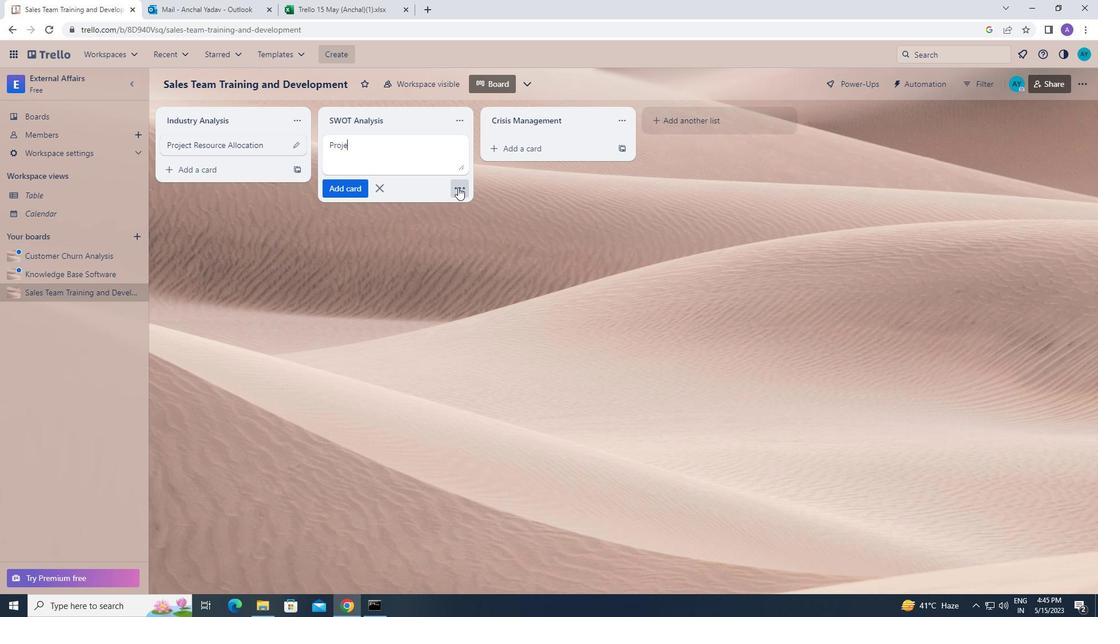 
Action: Key pressed ct<Key.space><Key.caps_lock>r<Key.caps_lock>isk<Key.space><Key.caps_lock>a<Key.caps_lock>ssessment
Screenshot: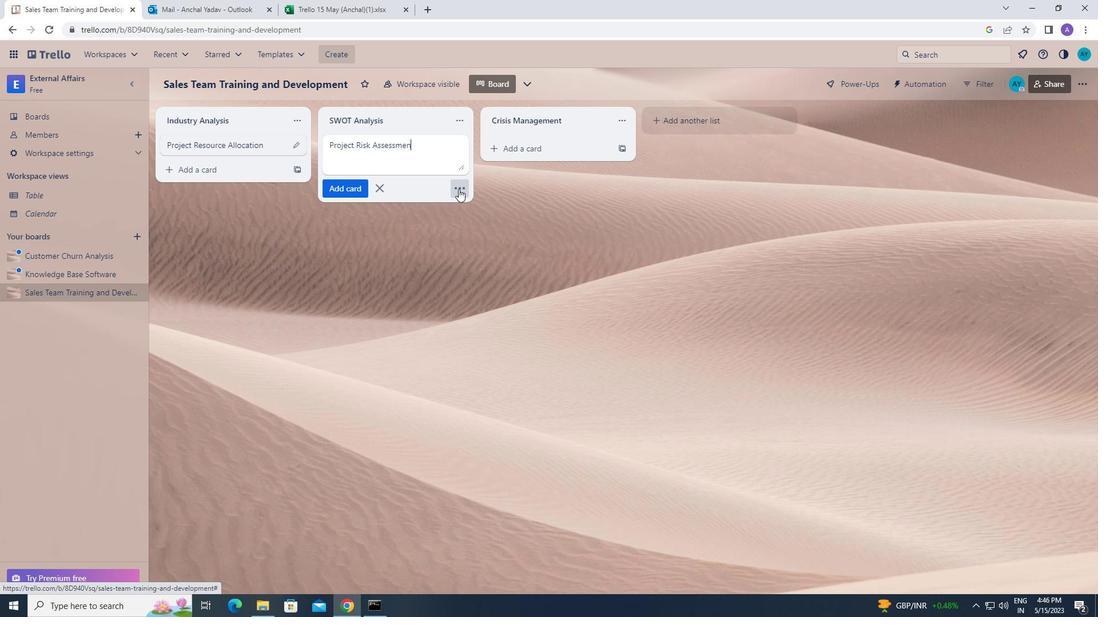 
Action: Mouse moved to (347, 184)
Screenshot: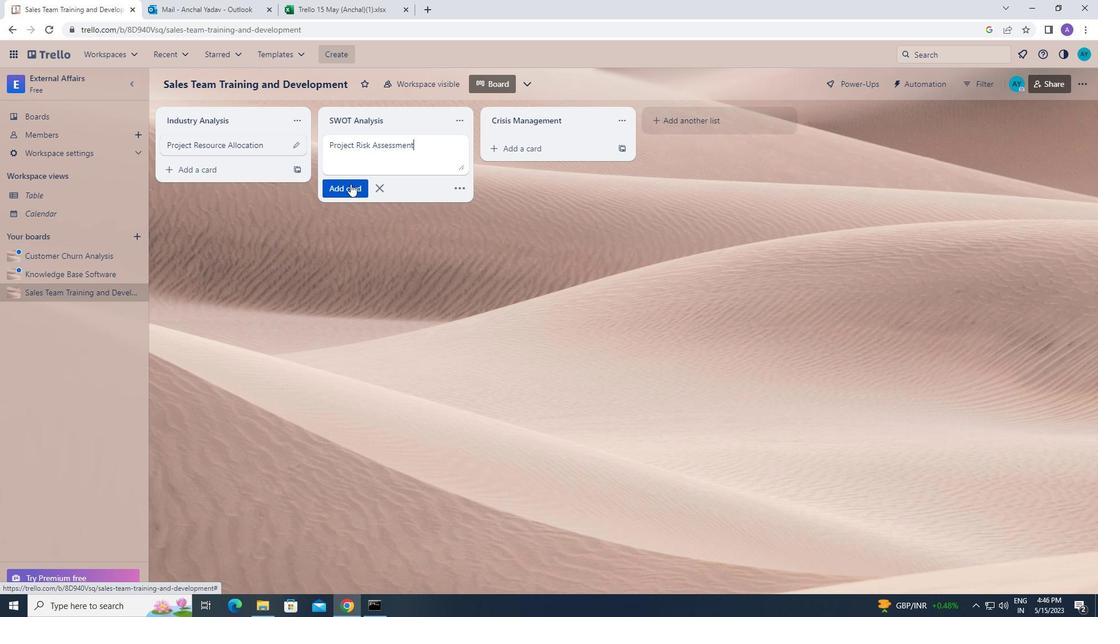 
Action: Mouse pressed left at (347, 184)
Screenshot: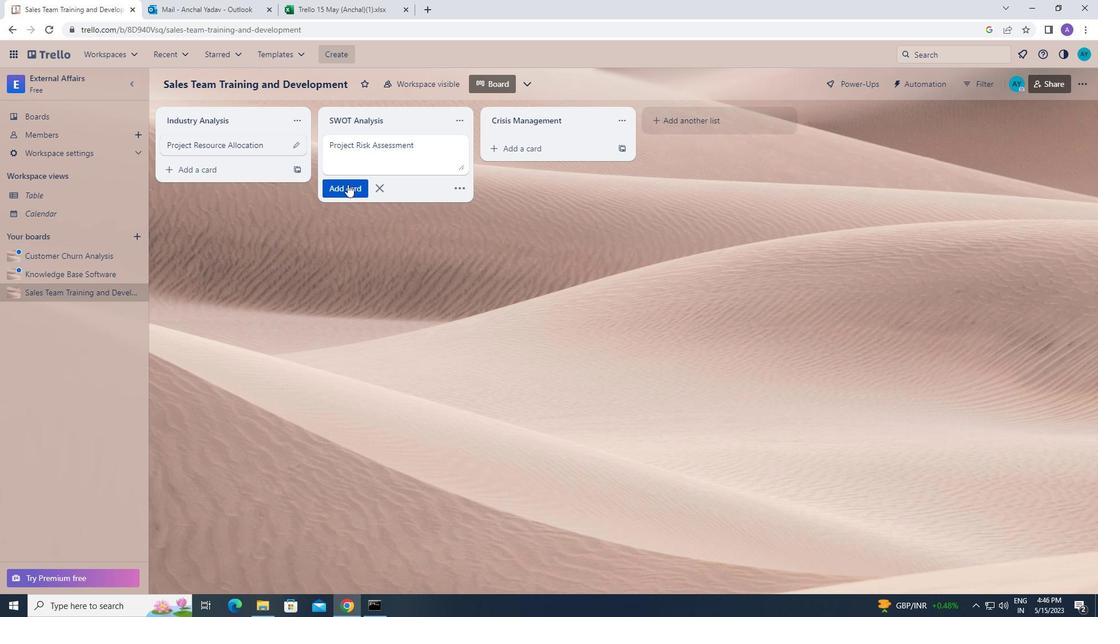 
Action: Mouse moved to (433, 399)
Screenshot: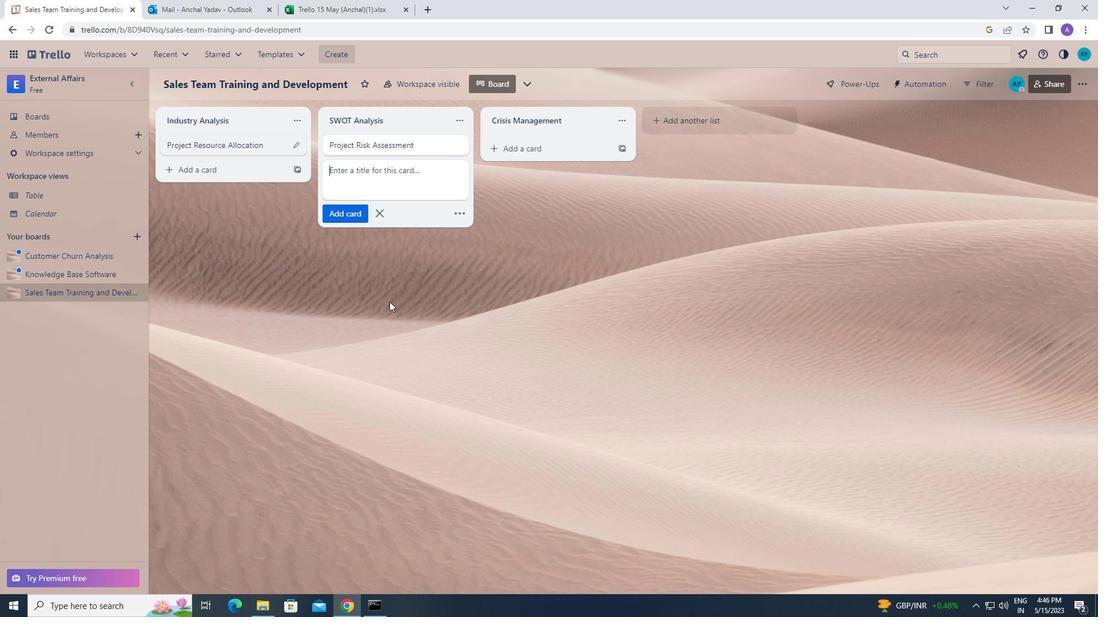 
